 Task: Create a blank project BellRise with privacy Public and default view as List and in the team Taskers . Create three sections in the project as To-Do, Doing and Done
Action: Mouse moved to (891, 318)
Screenshot: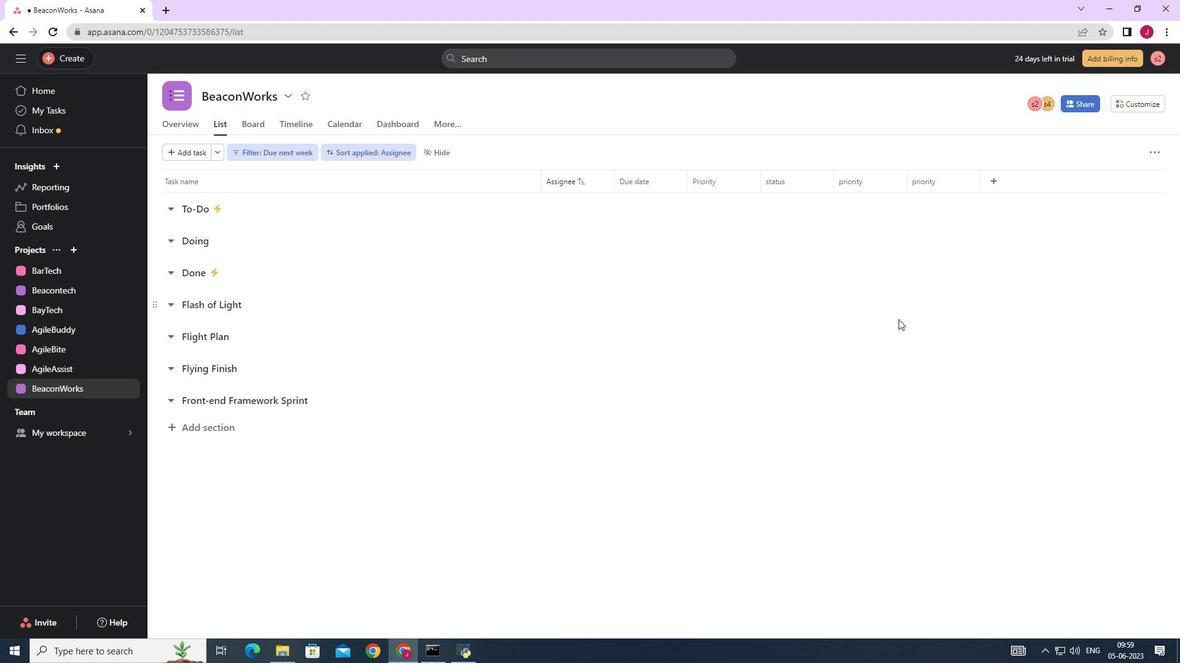 
Action: Mouse scrolled (892, 319) with delta (0, 0)
Screenshot: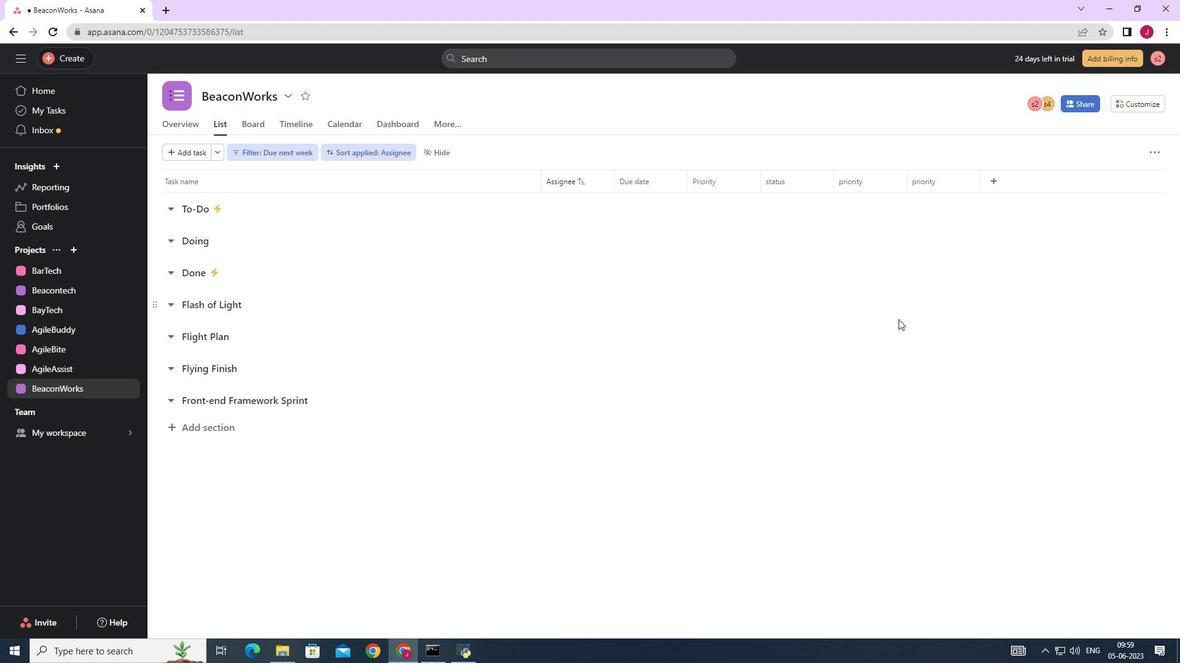 
Action: Mouse moved to (878, 306)
Screenshot: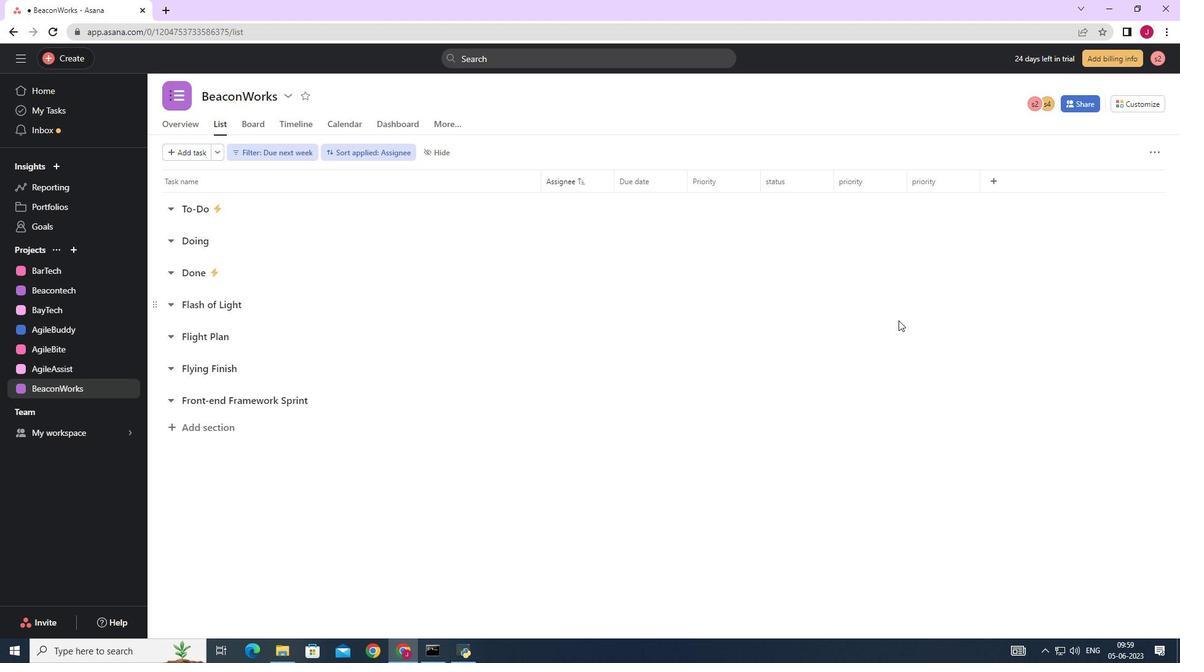 
Action: Mouse scrolled (888, 316) with delta (0, 0)
Screenshot: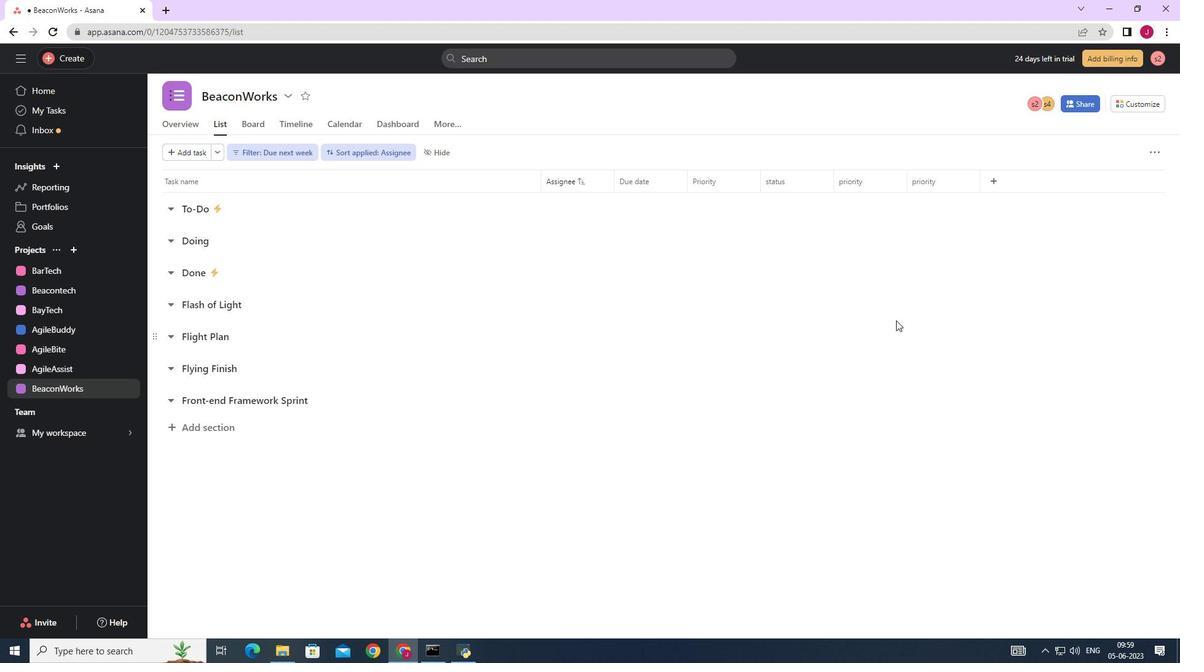 
Action: Mouse moved to (72, 249)
Screenshot: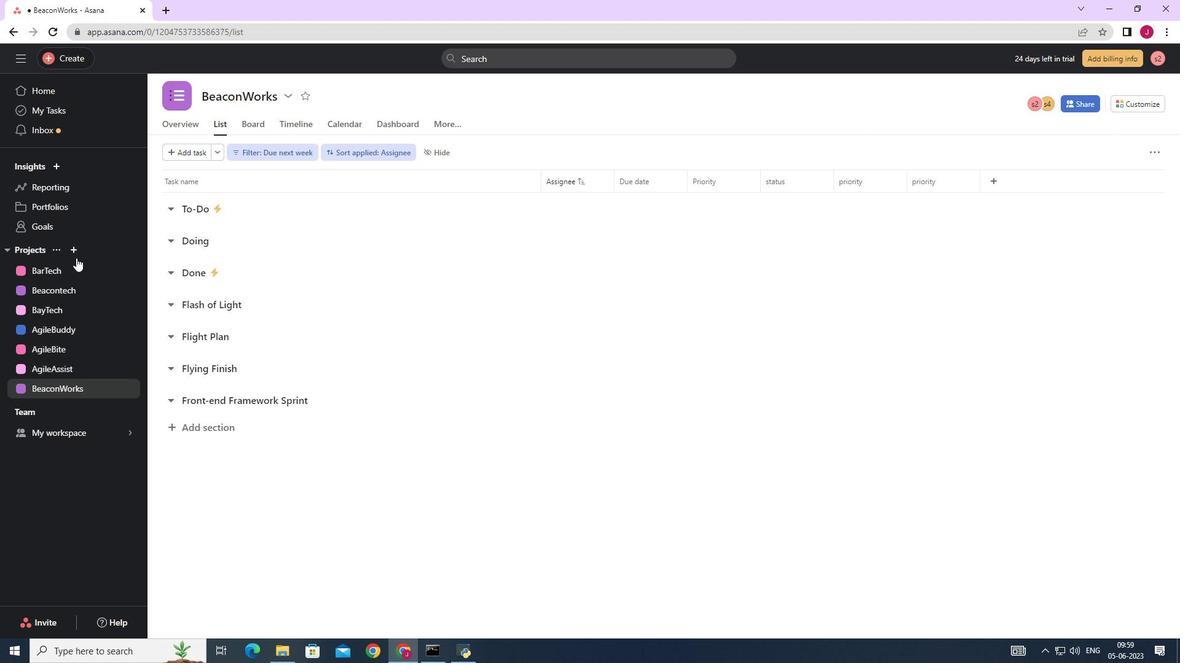 
Action: Mouse pressed left at (72, 249)
Screenshot: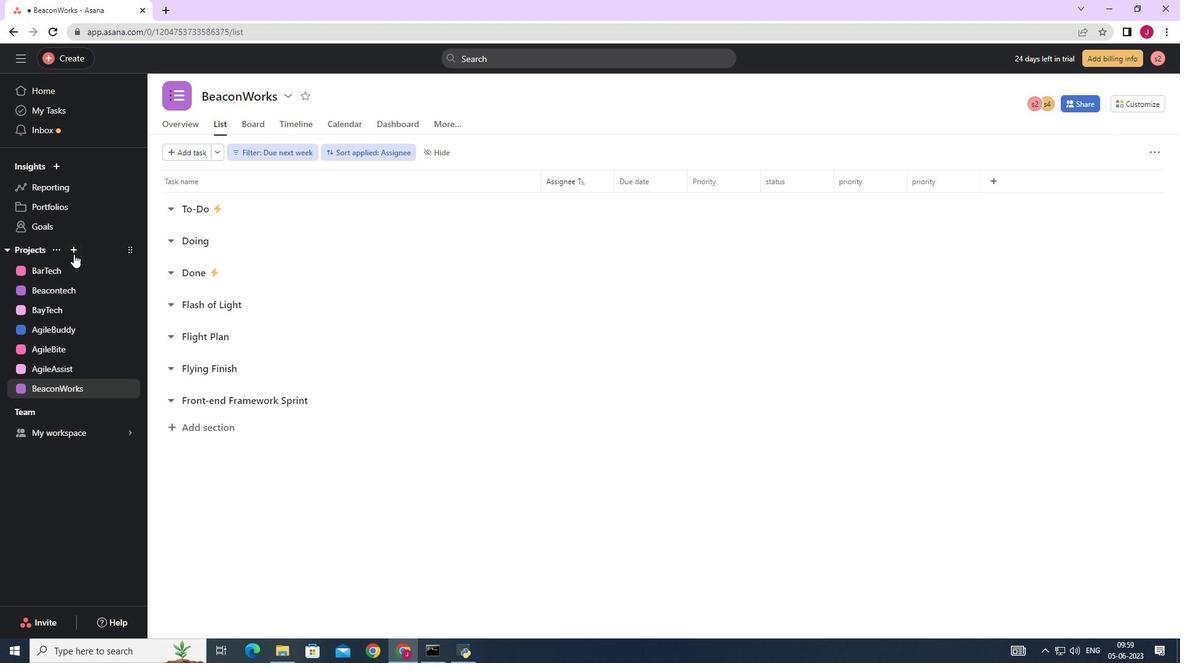 
Action: Mouse moved to (116, 280)
Screenshot: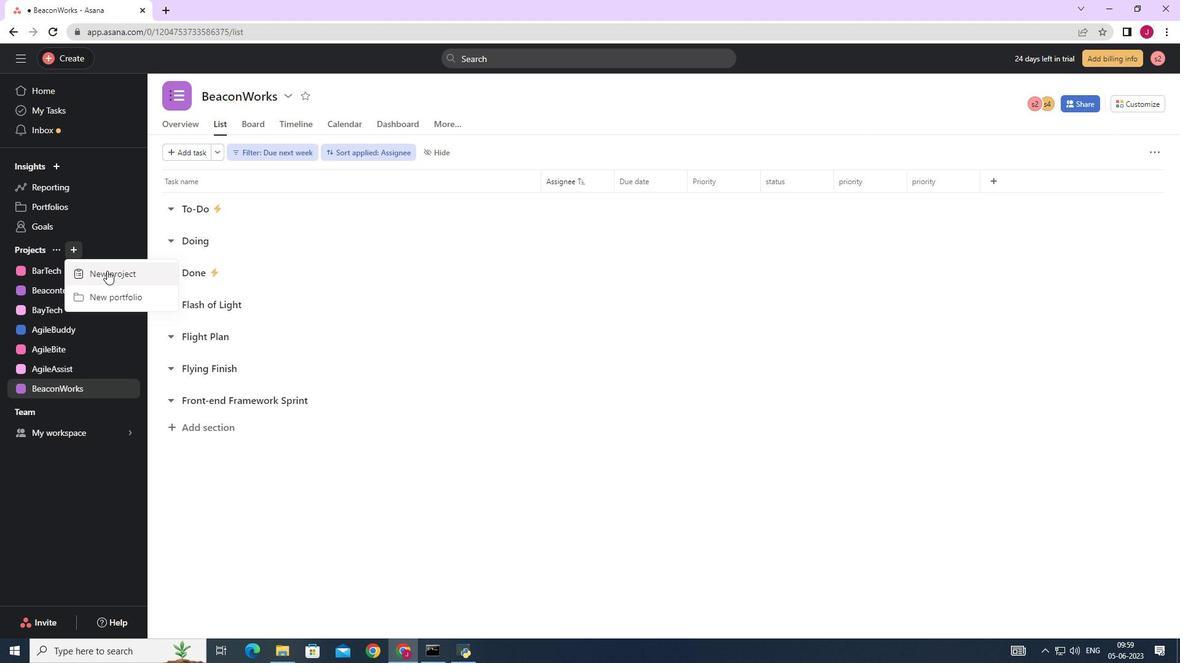
Action: Mouse pressed left at (116, 280)
Screenshot: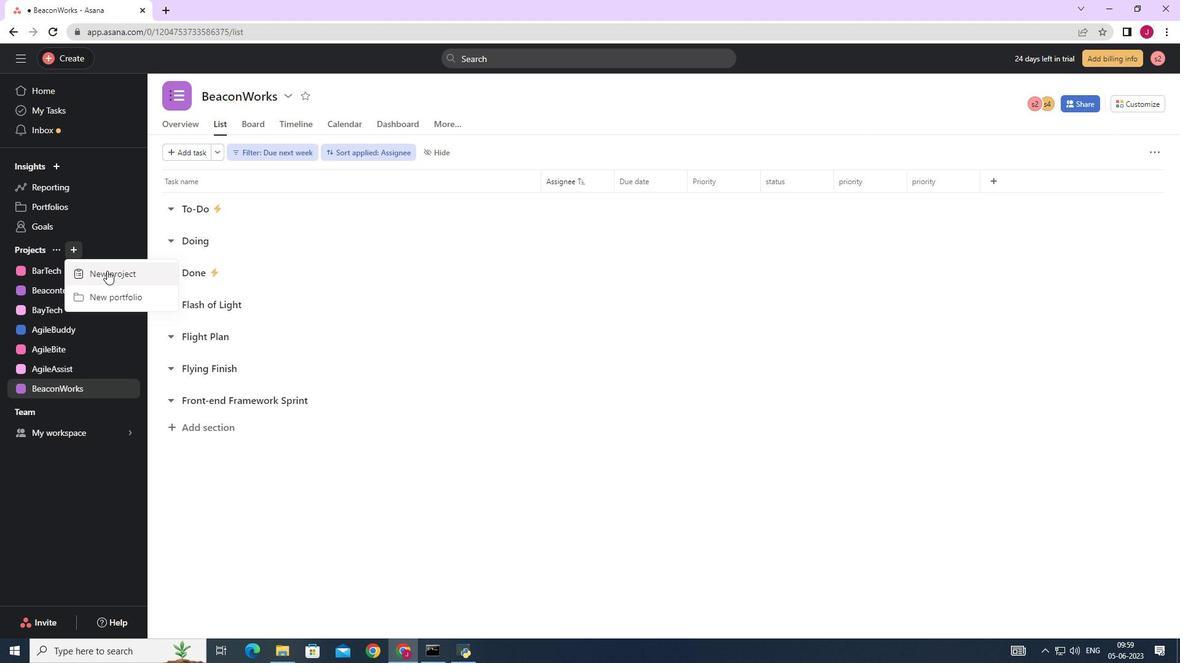 
Action: Mouse moved to (497, 263)
Screenshot: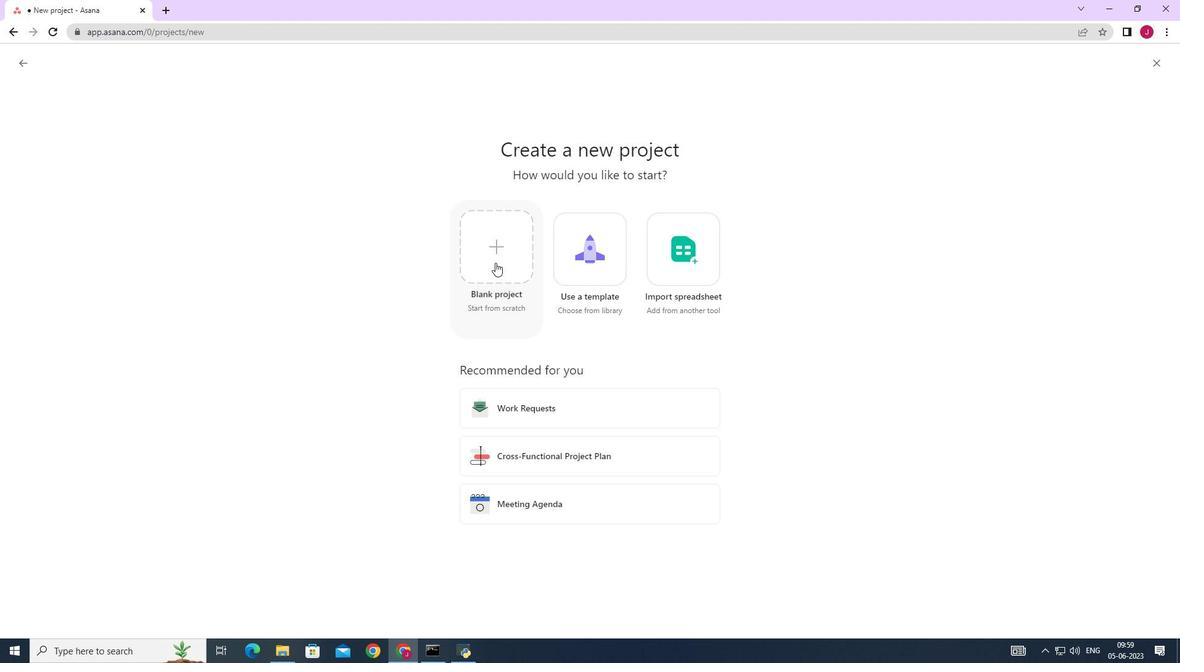 
Action: Mouse pressed left at (497, 263)
Screenshot: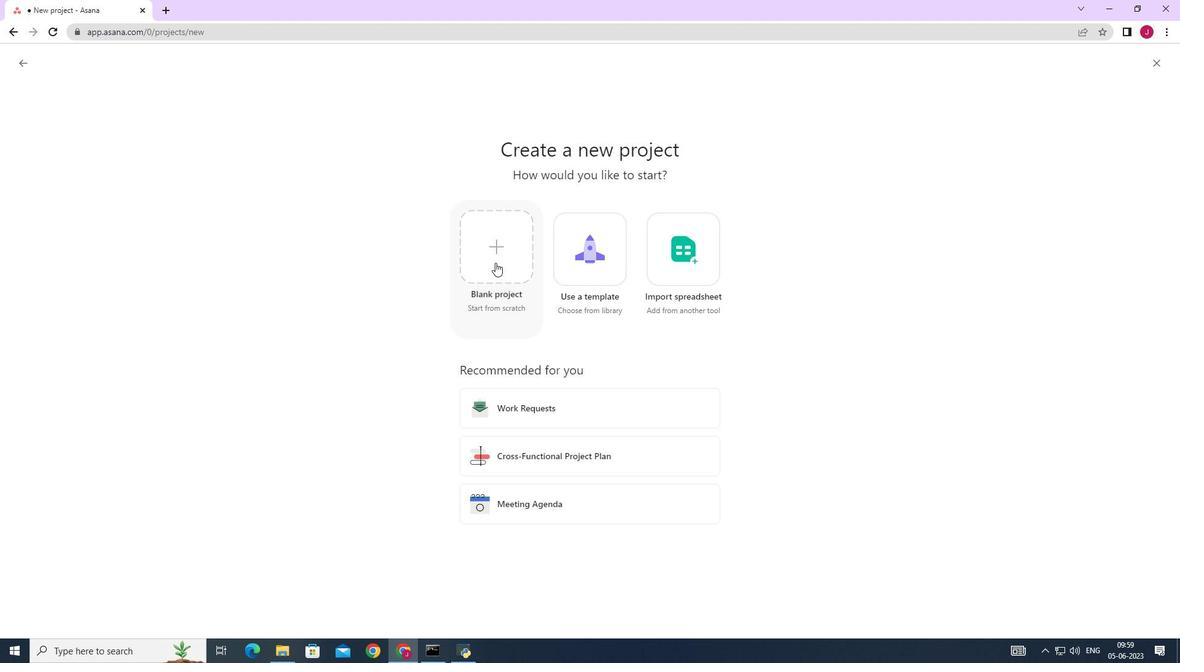 
Action: Mouse moved to (277, 156)
Screenshot: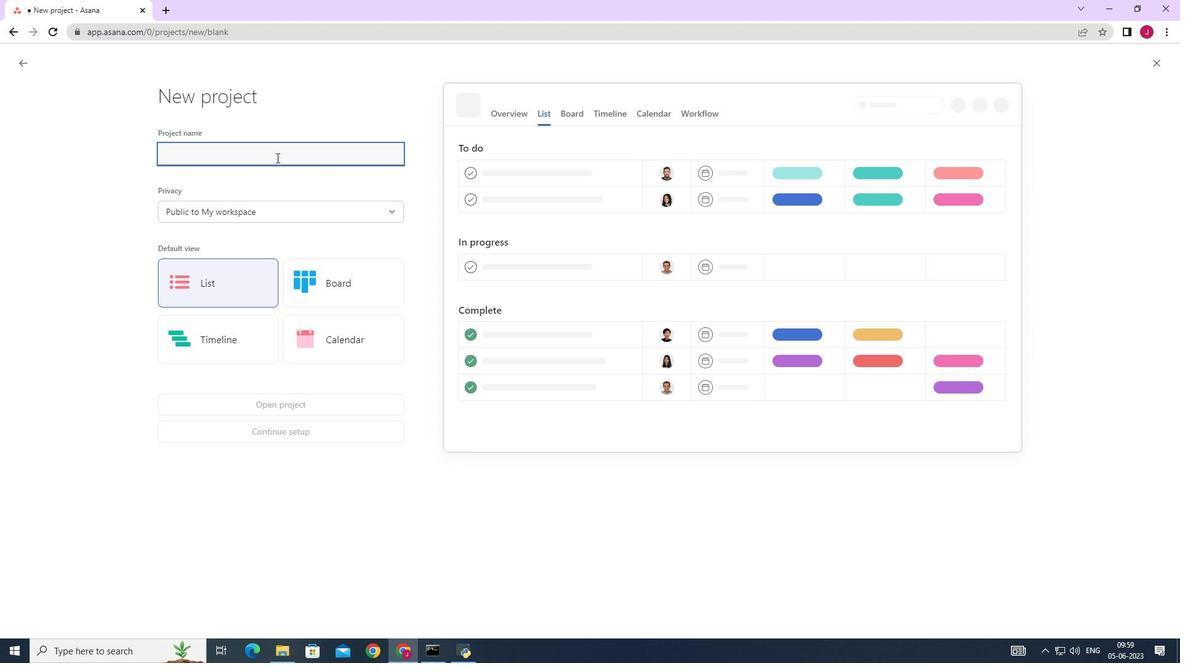 
Action: Key pressed <Key.caps_lock>B<Key.caps_lock>ell<Key.caps_lock>R<Key.caps_lock>ise
Screenshot: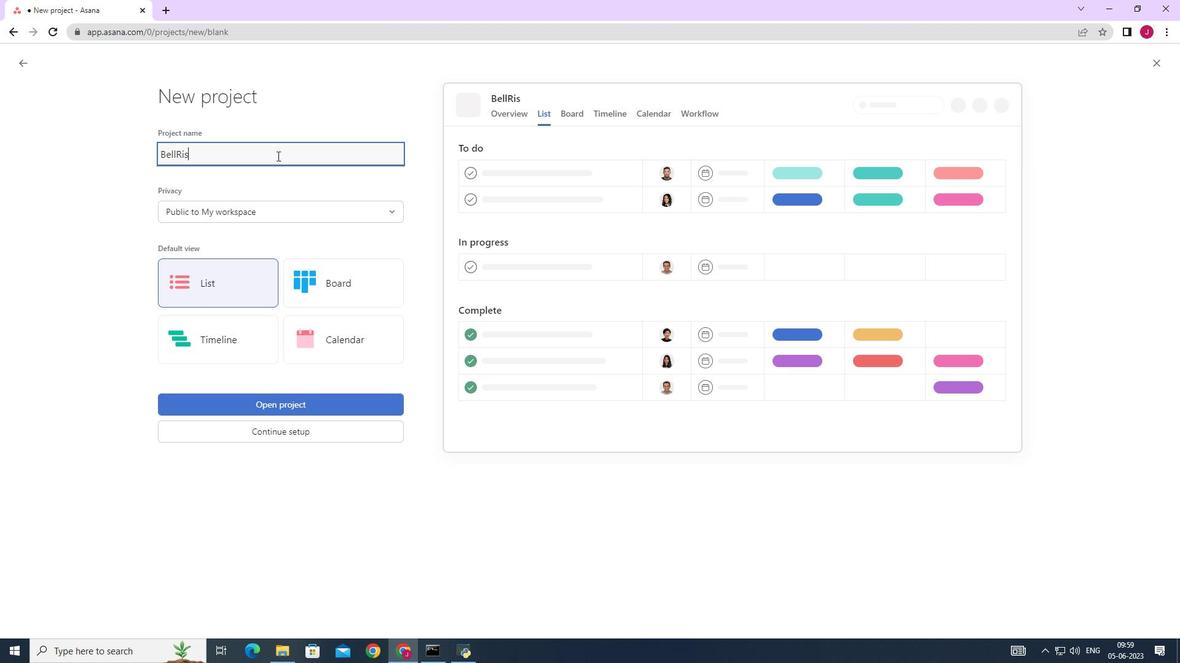
Action: Mouse moved to (261, 218)
Screenshot: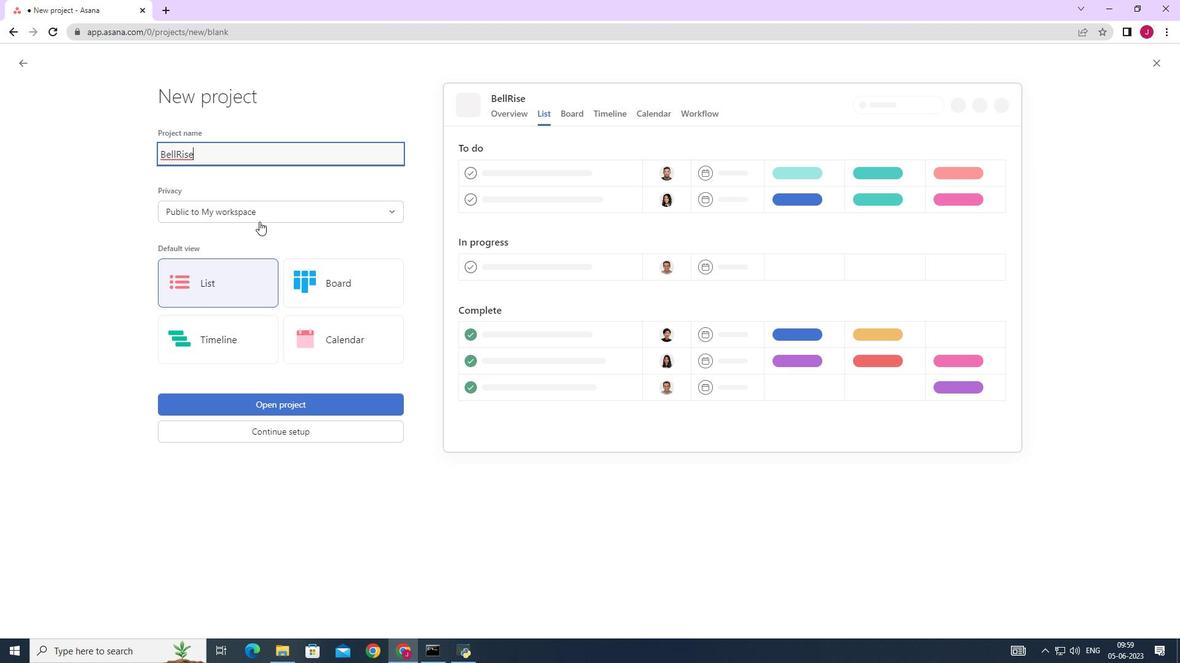 
Action: Mouse pressed left at (261, 218)
Screenshot: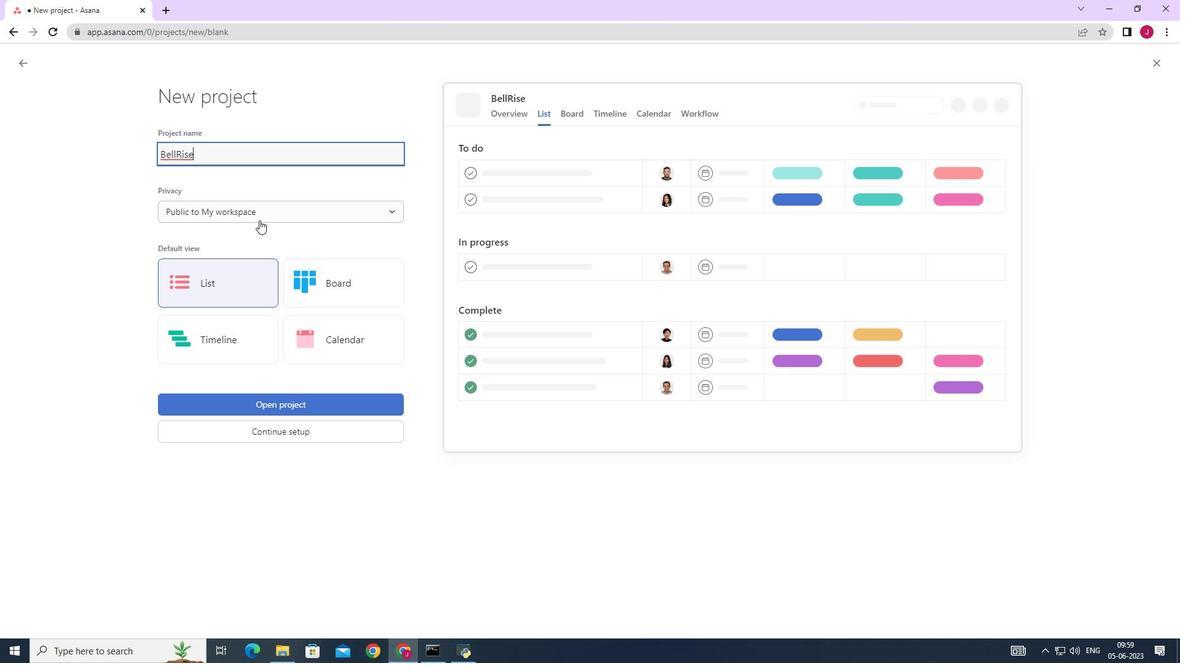 
Action: Mouse moved to (262, 234)
Screenshot: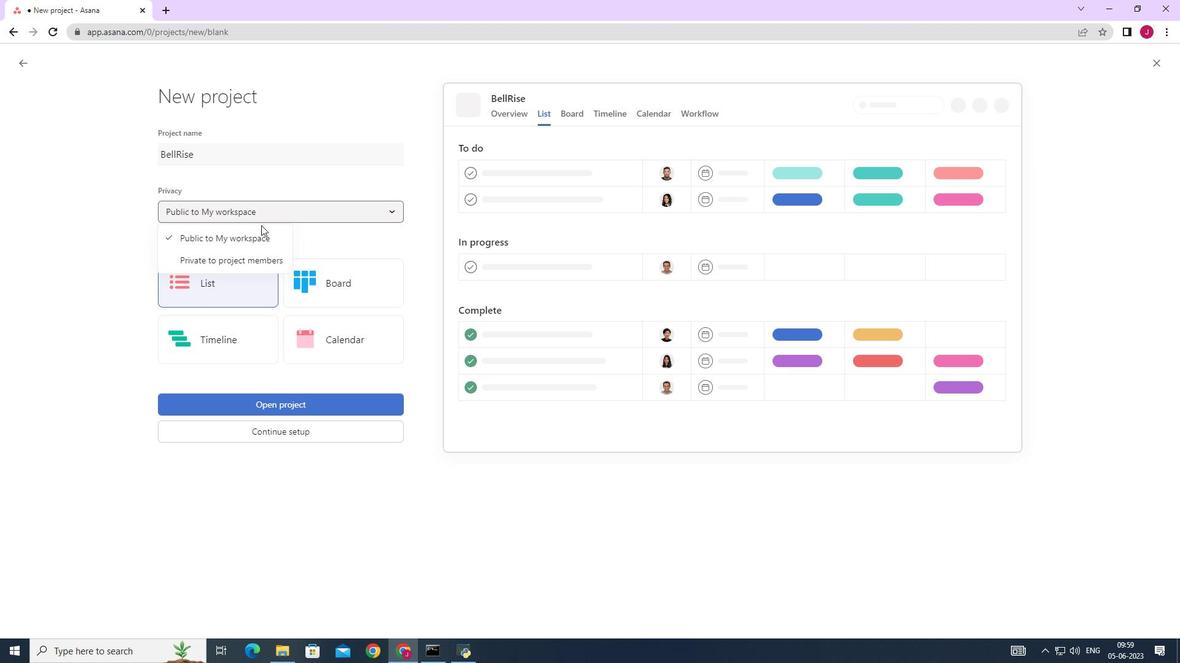 
Action: Mouse pressed left at (262, 234)
Screenshot: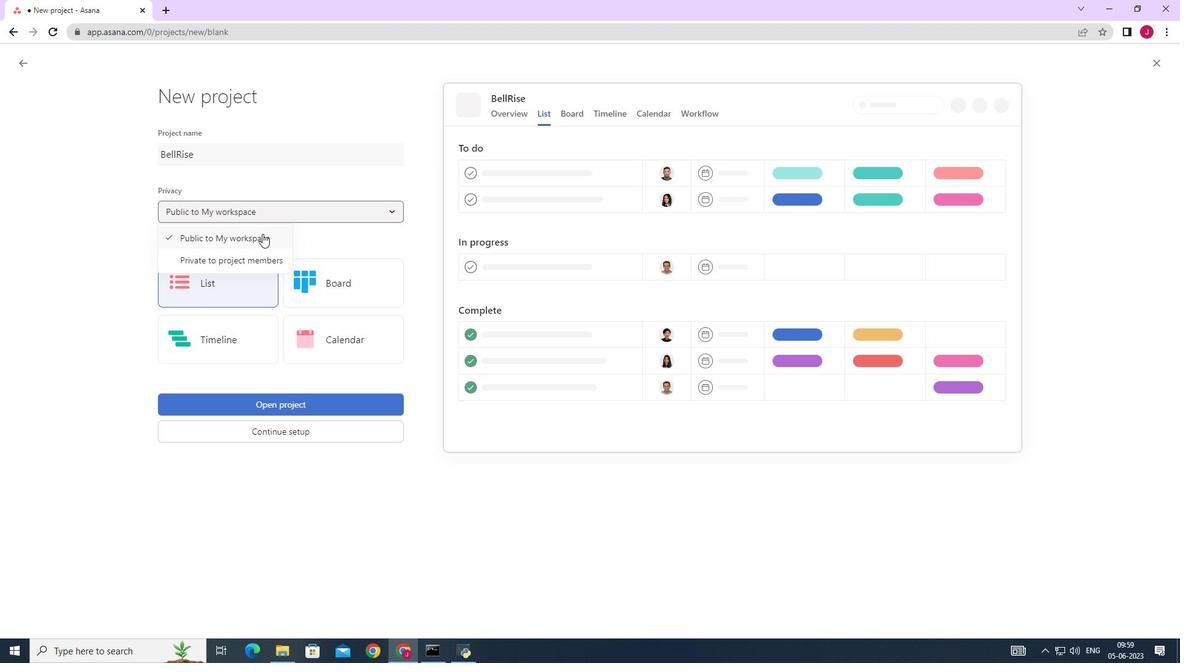 
Action: Mouse moved to (232, 275)
Screenshot: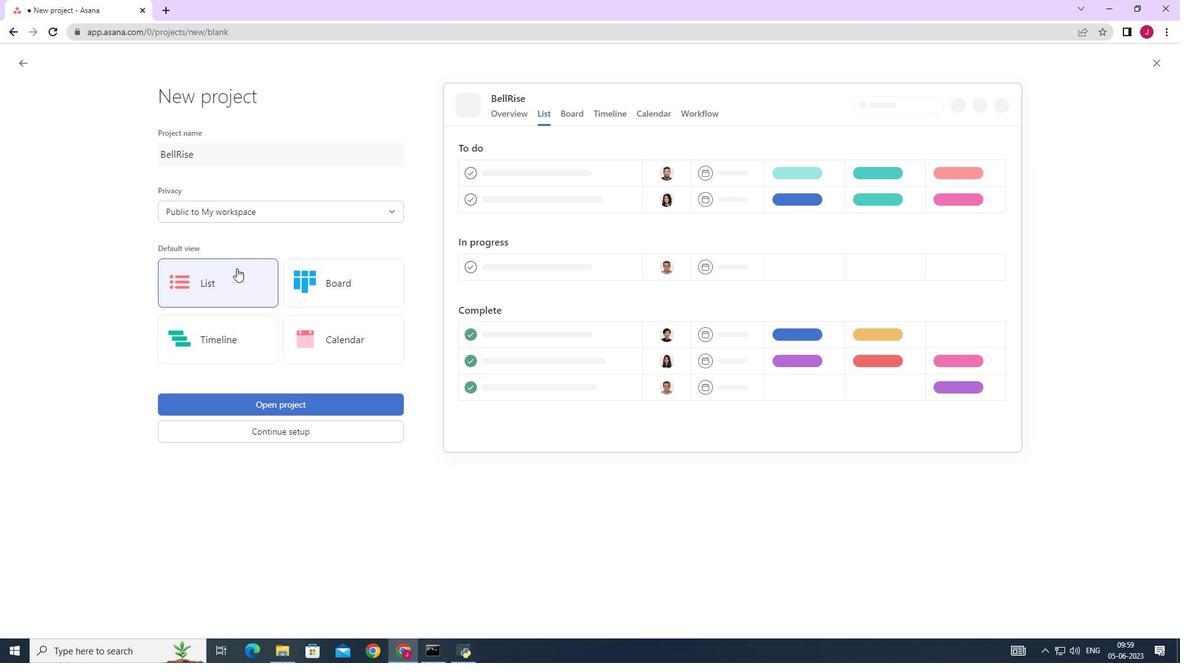 
Action: Mouse pressed left at (232, 275)
Screenshot: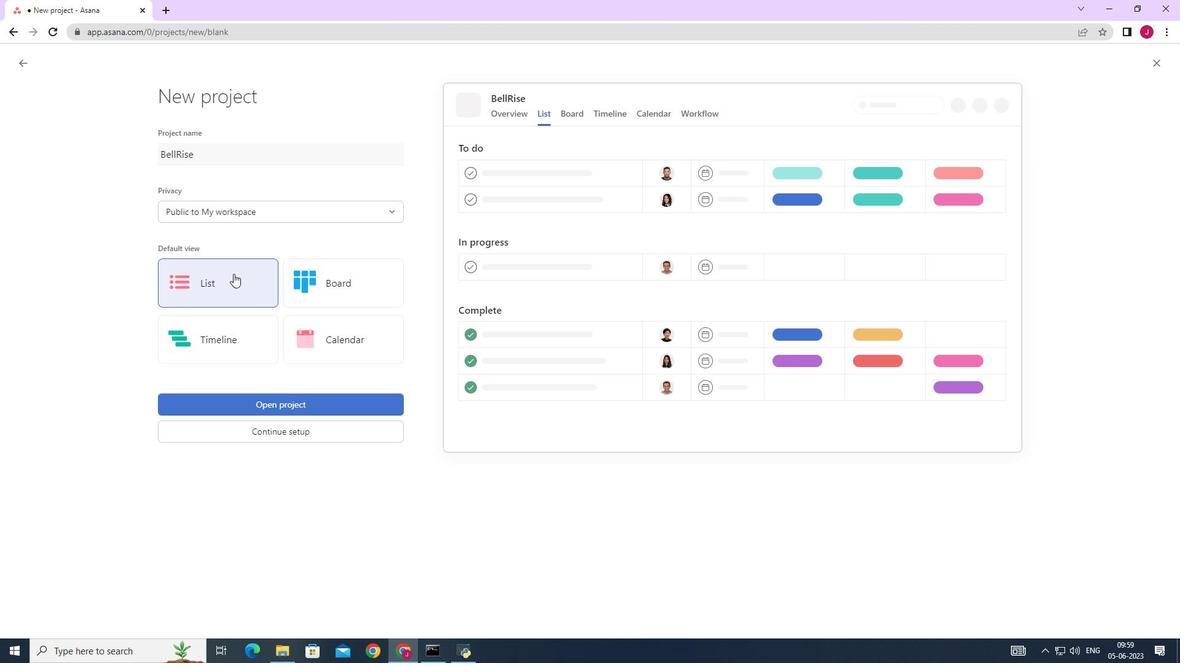 
Action: Mouse moved to (275, 400)
Screenshot: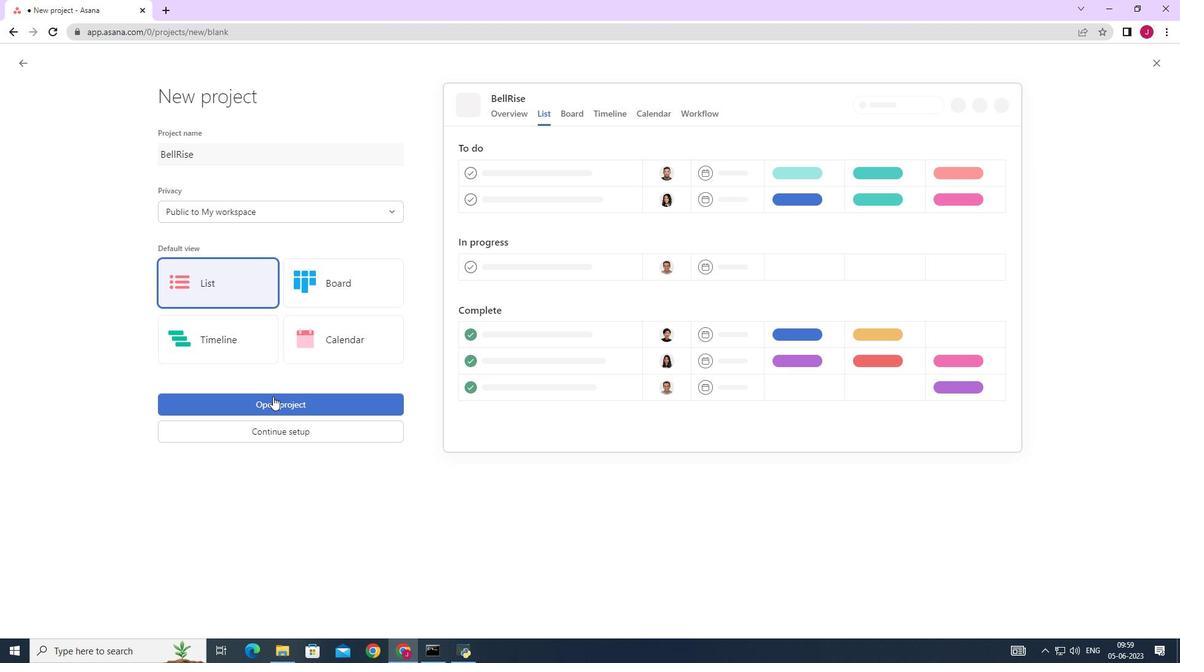 
Action: Mouse pressed left at (275, 400)
Screenshot: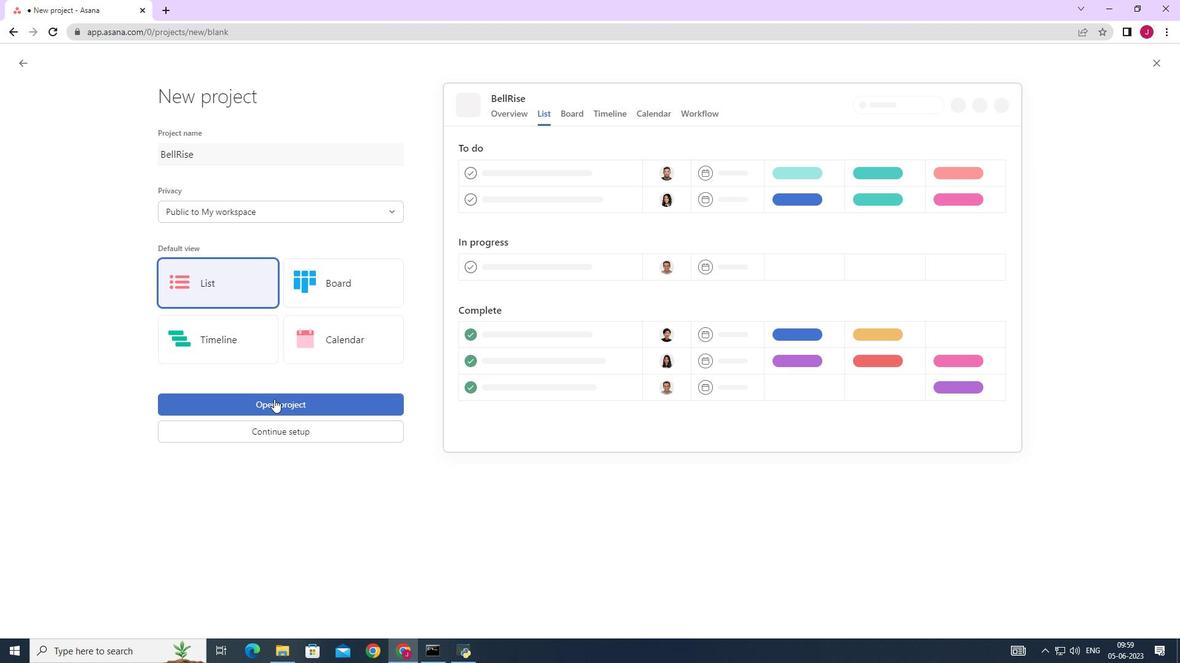 
Action: Mouse moved to (84, 269)
Screenshot: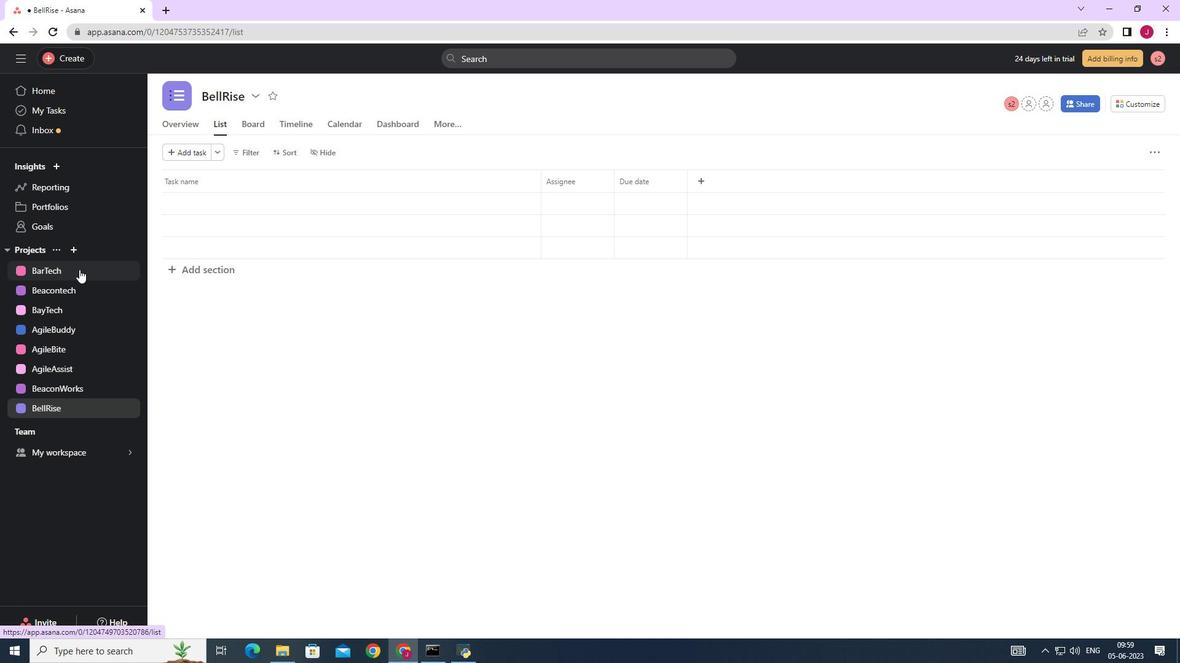 
Action: Mouse scrolled (84, 269) with delta (0, 0)
Screenshot: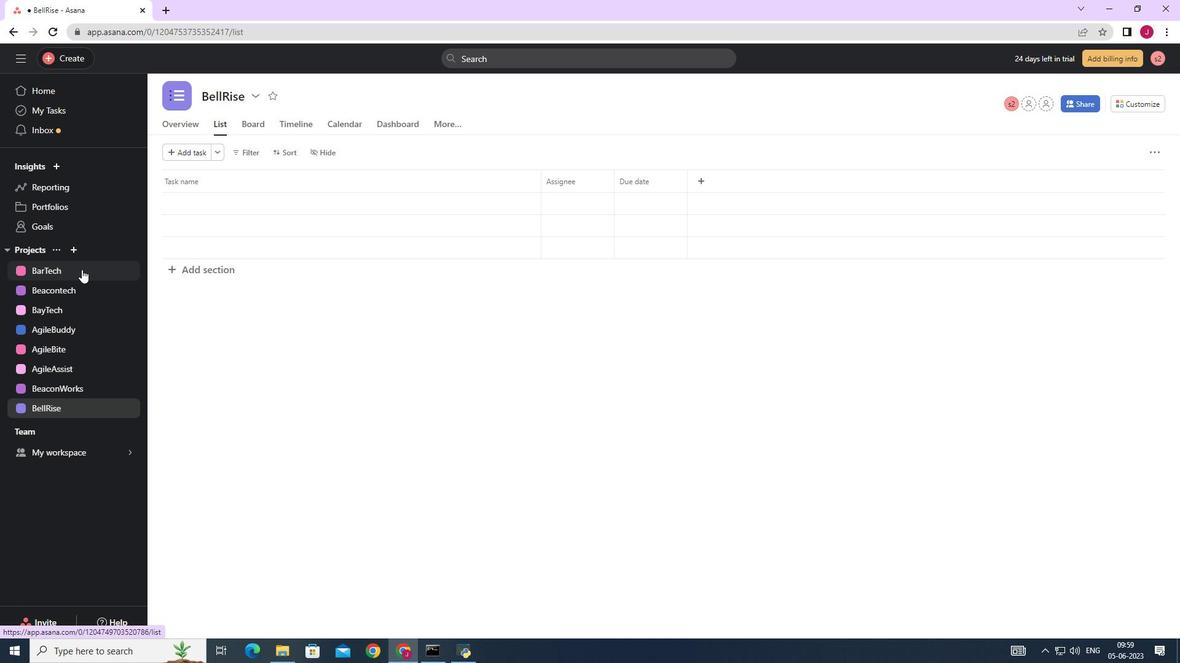 
Action: Mouse scrolled (84, 269) with delta (0, 0)
Screenshot: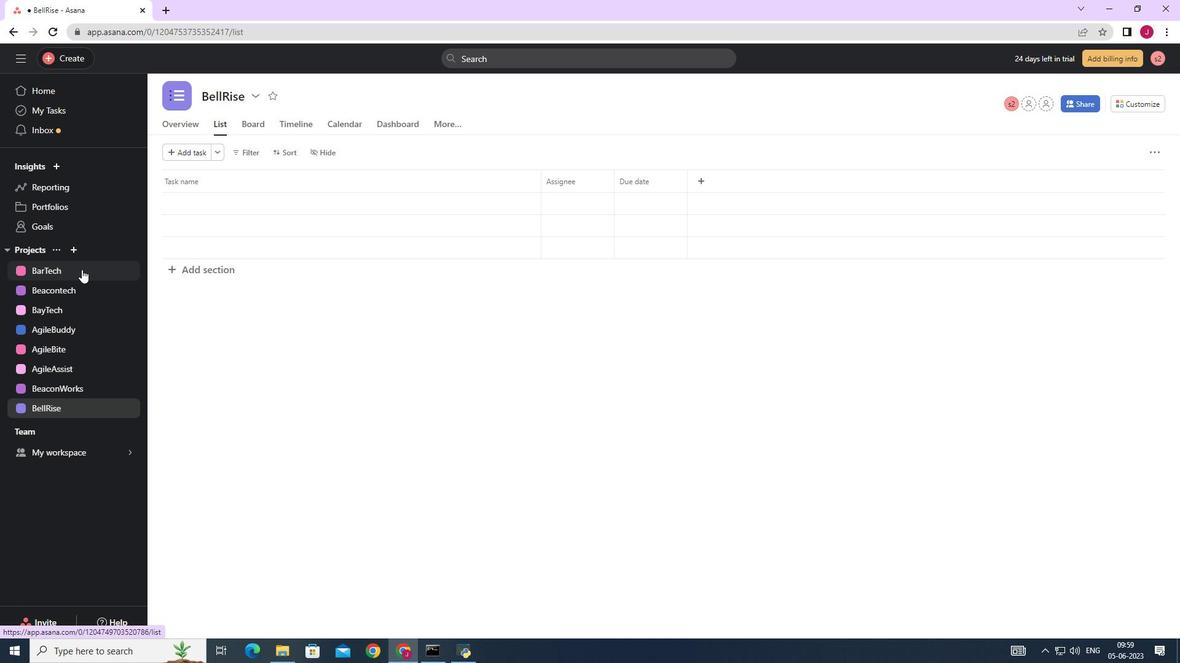 
Action: Mouse scrolled (84, 269) with delta (0, 0)
Screenshot: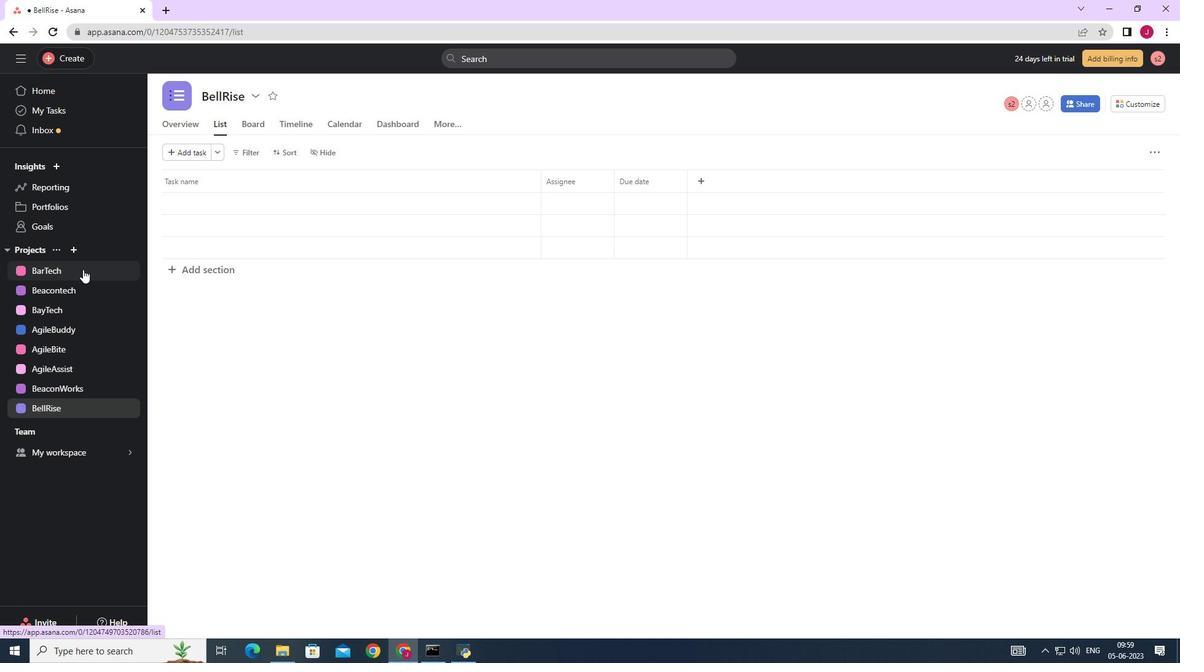 
Action: Mouse moved to (219, 272)
Screenshot: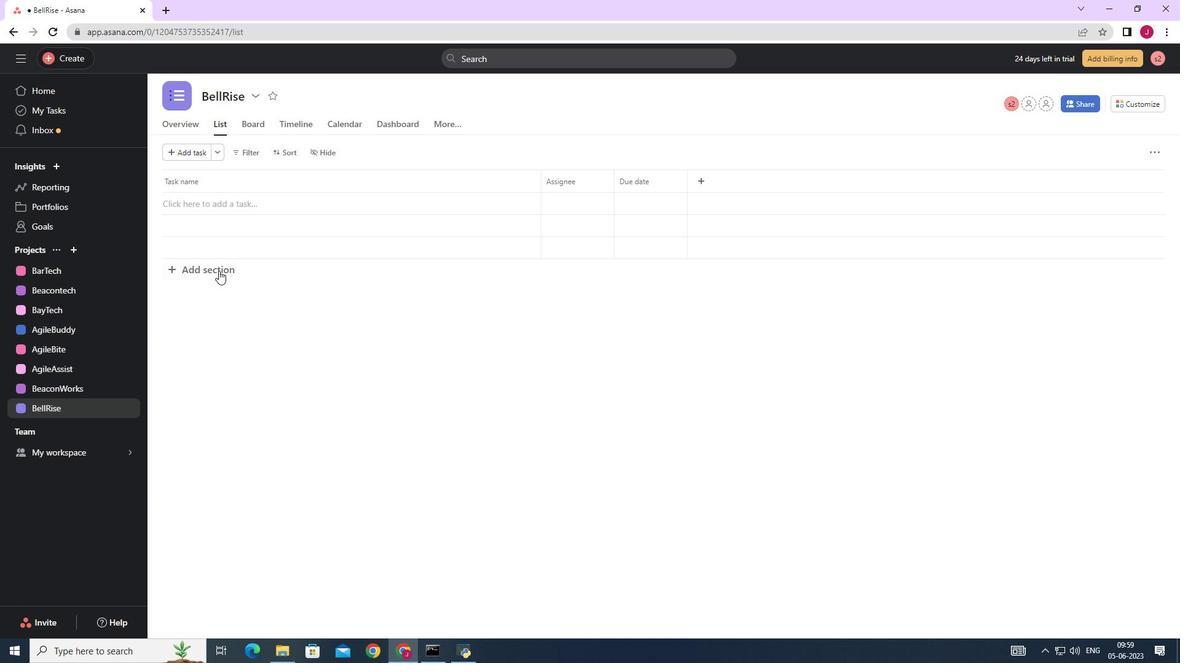 
Action: Mouse pressed left at (219, 272)
Screenshot: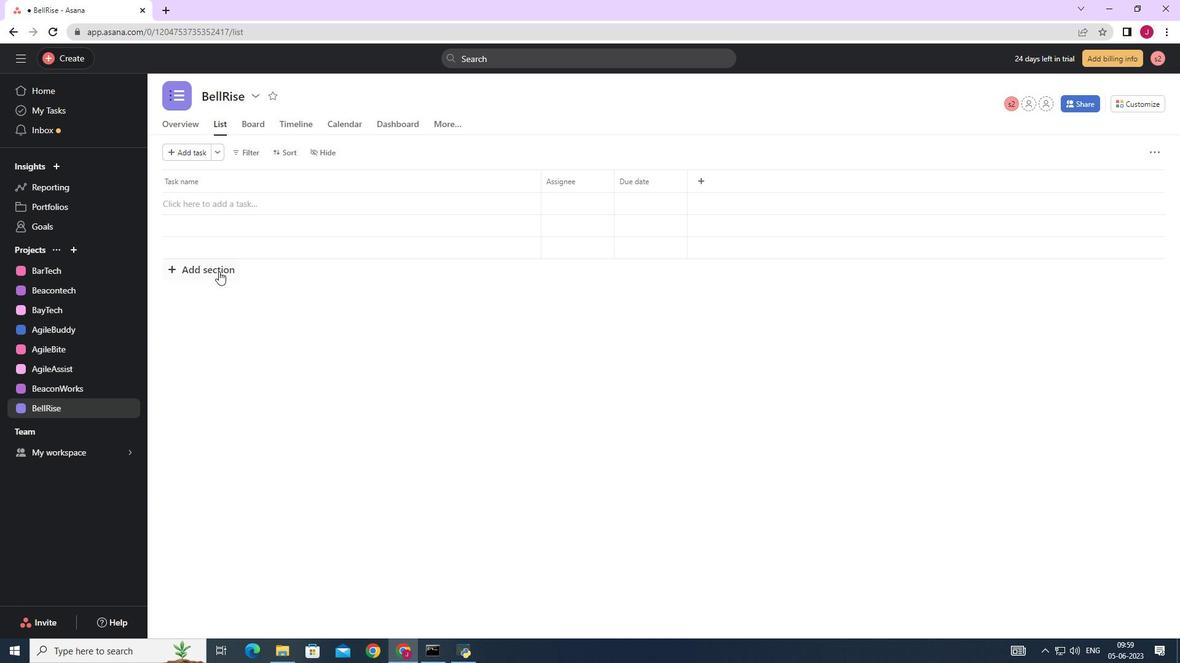 
Action: Mouse moved to (220, 272)
Screenshot: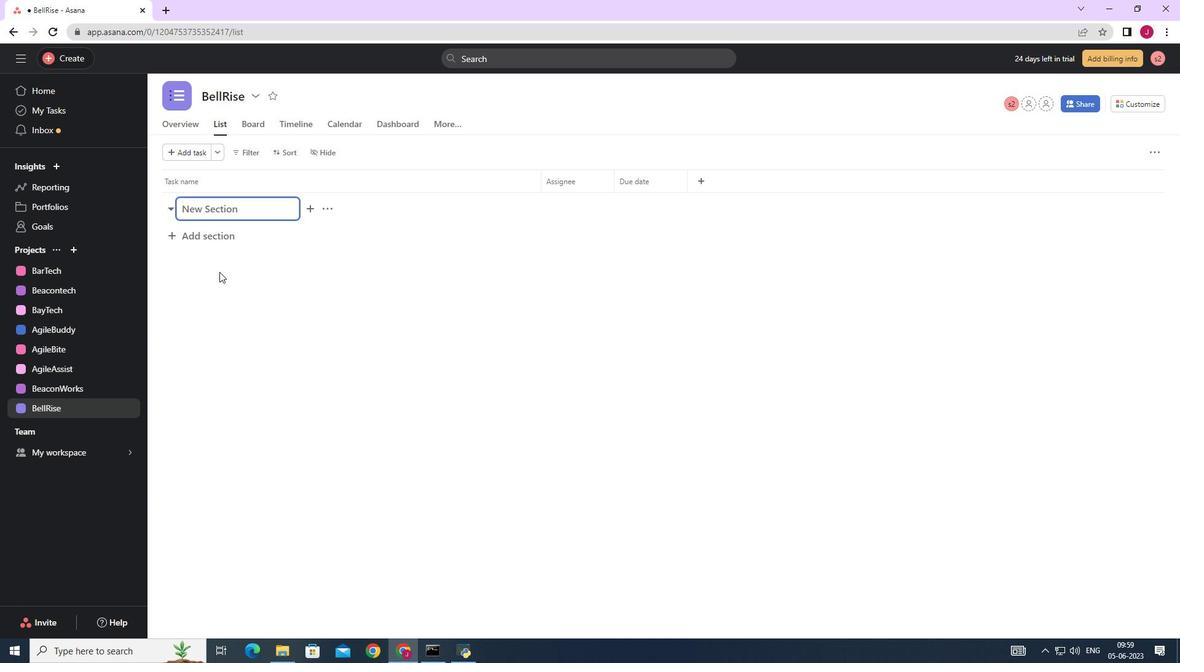 
Action: Key pressed <Key.caps_lock>T<Key.caps_lock>o-<Key.caps_lock>D<Key.caps_lock>o
Screenshot: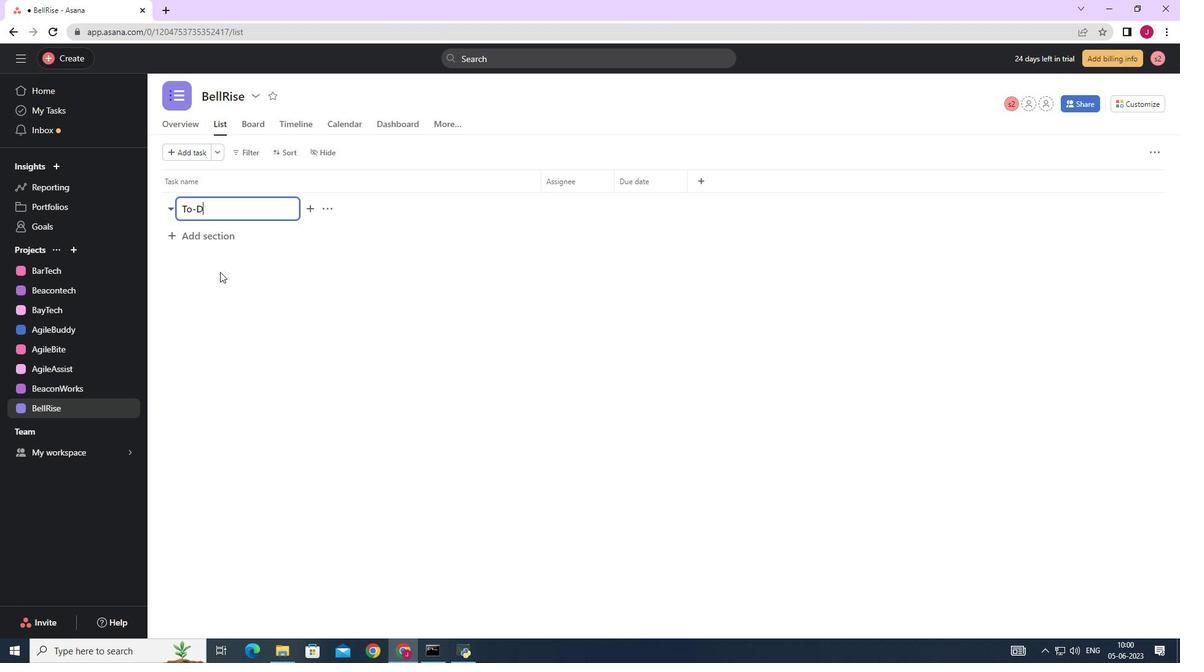 
Action: Mouse moved to (210, 242)
Screenshot: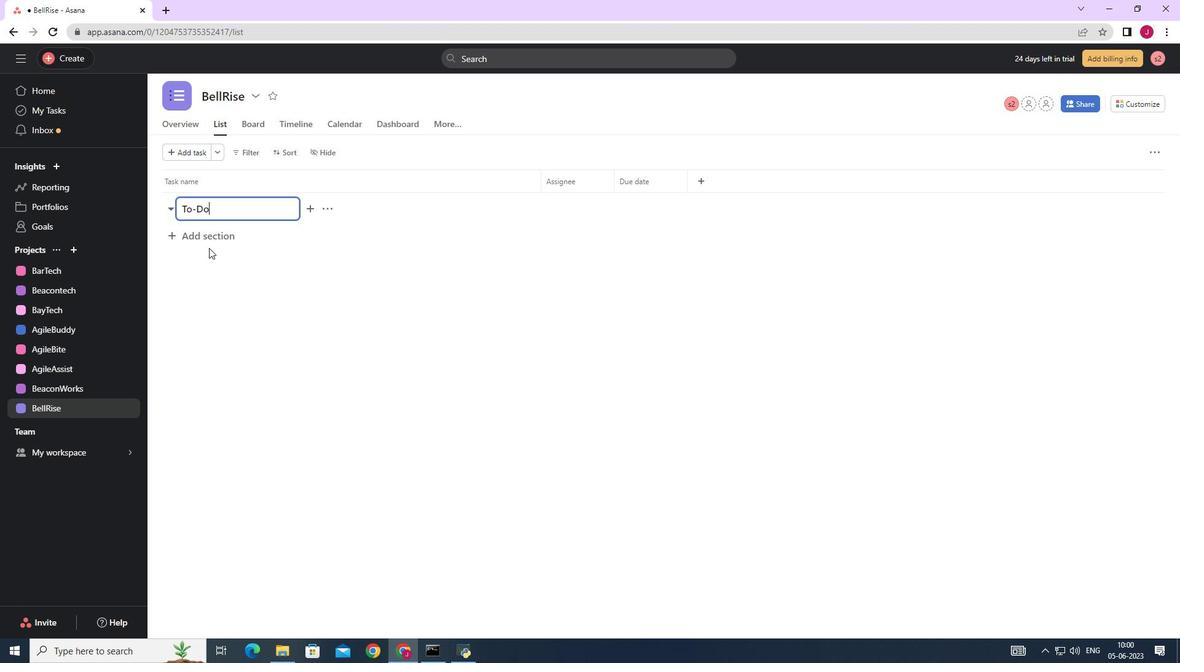 
Action: Mouse pressed left at (210, 242)
Screenshot: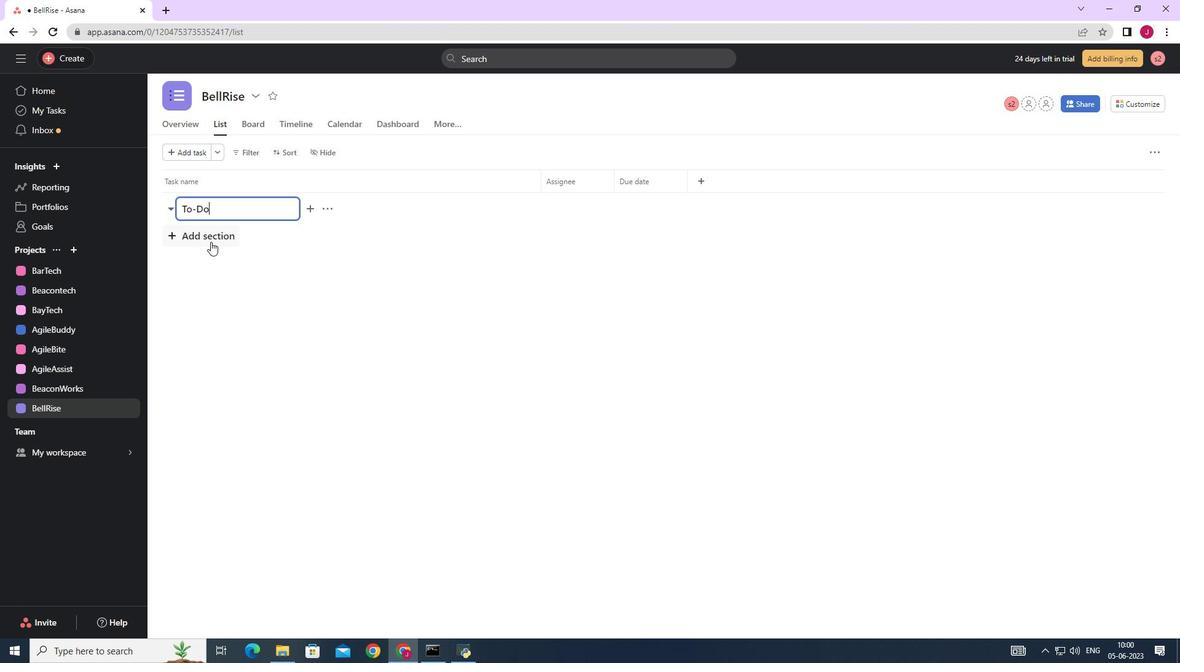 
Action: Key pressed <Key.caps_lock>D<Key.caps_lock>oing
Screenshot: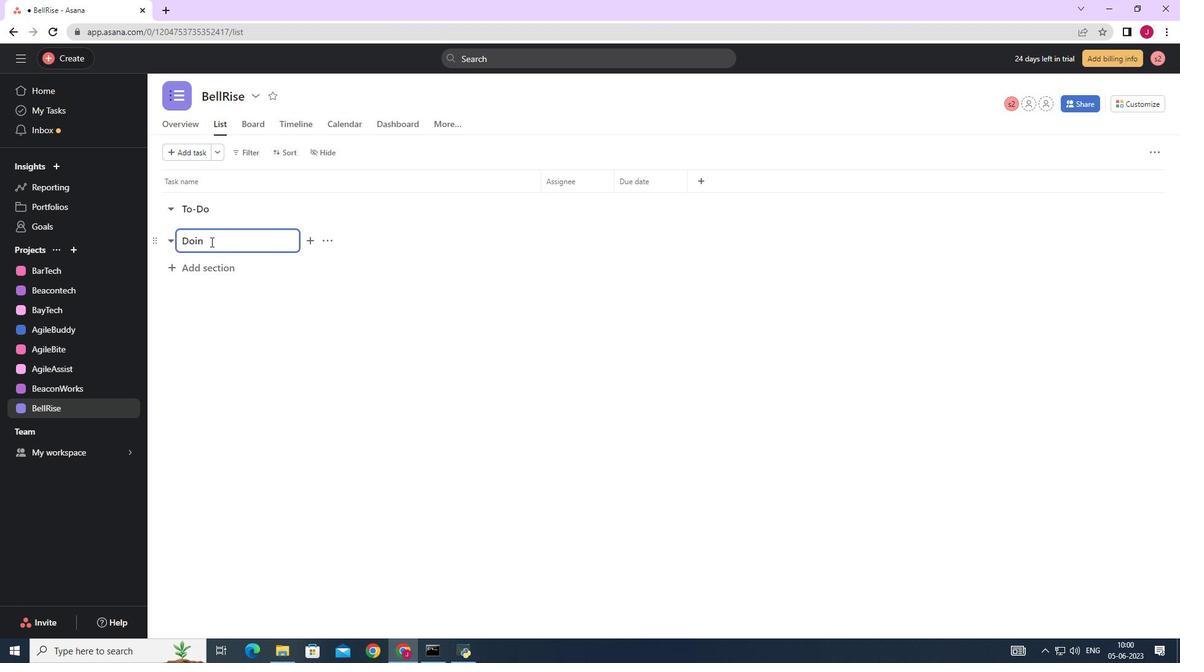 
Action: Mouse moved to (223, 267)
Screenshot: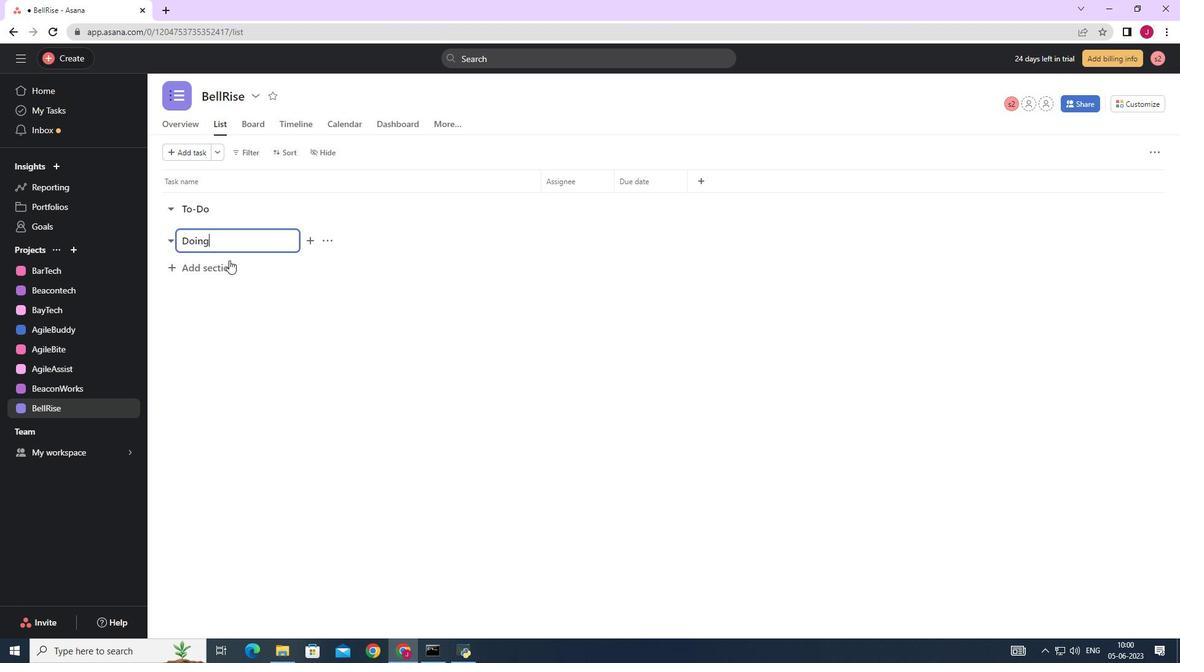 
Action: Mouse pressed left at (223, 267)
Screenshot: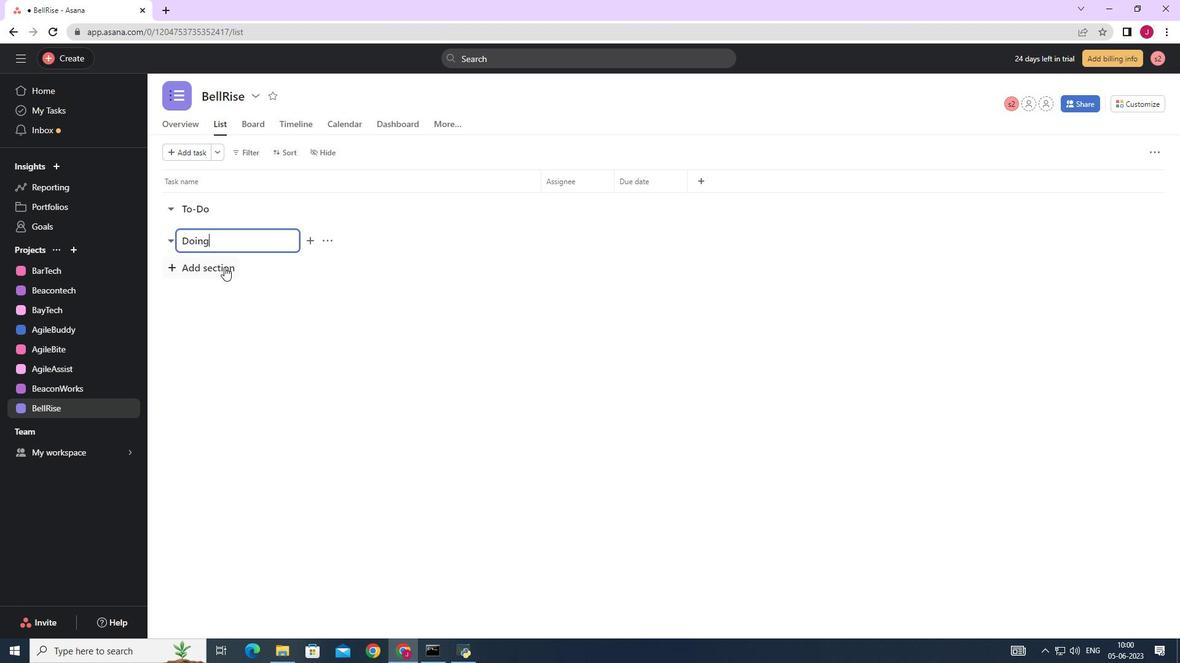 
Action: Mouse moved to (223, 267)
Screenshot: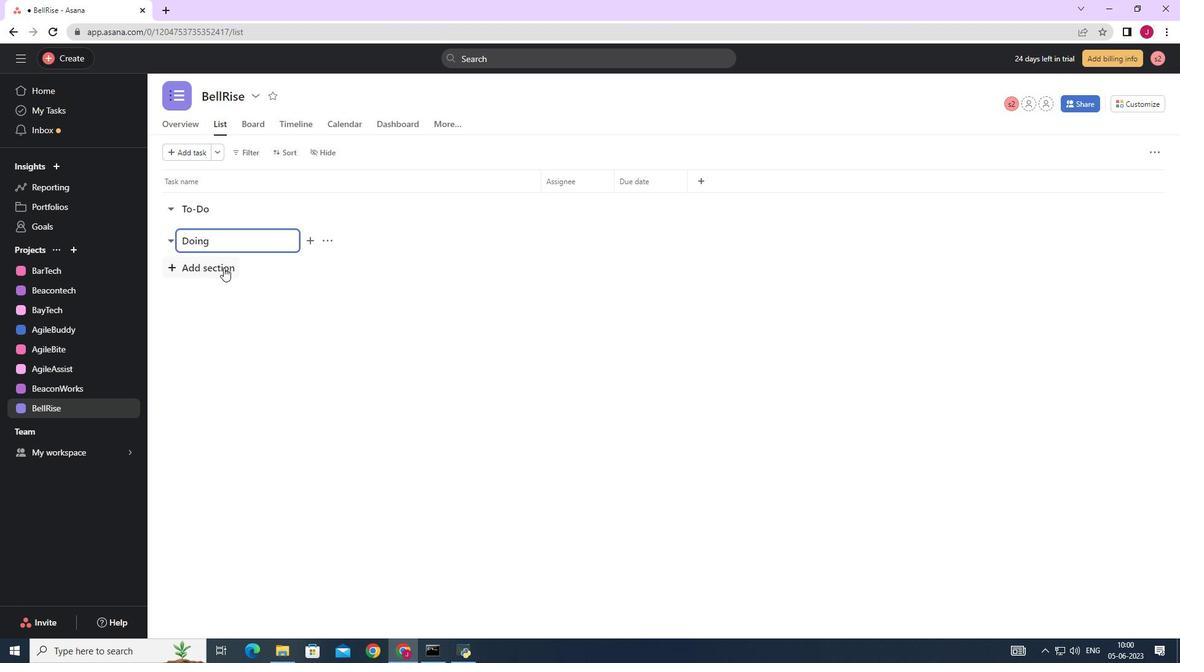 
Action: Key pressed <Key.caps_lock>D<Key.caps_lock>one
Screenshot: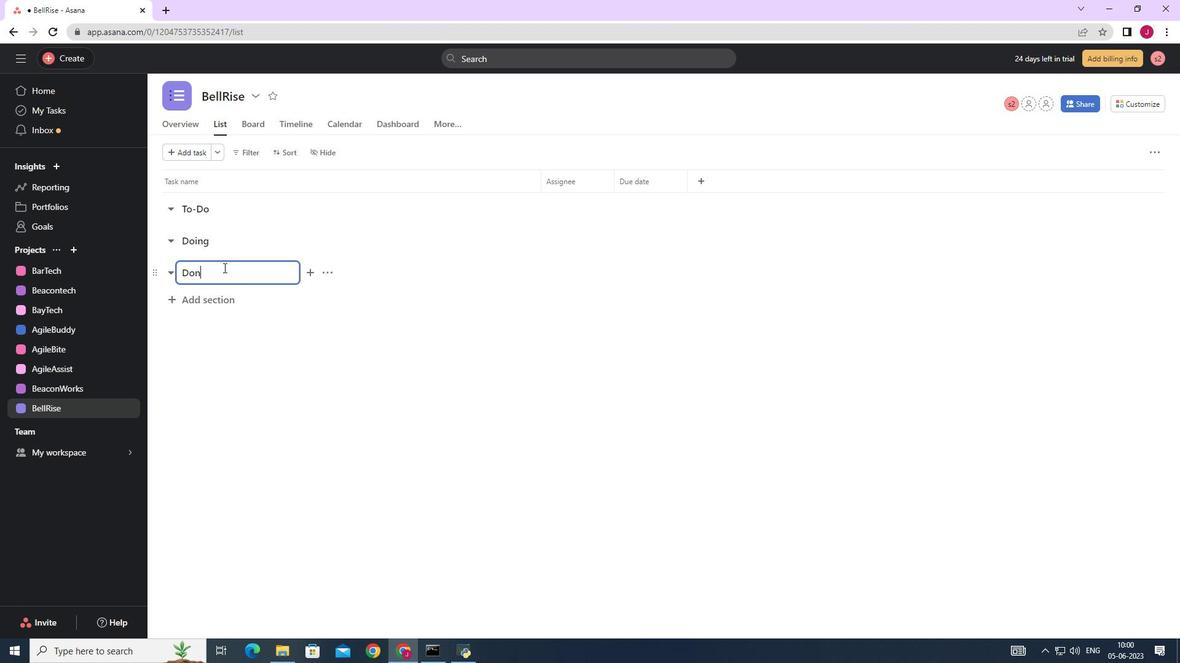 
Action: Mouse moved to (228, 301)
Screenshot: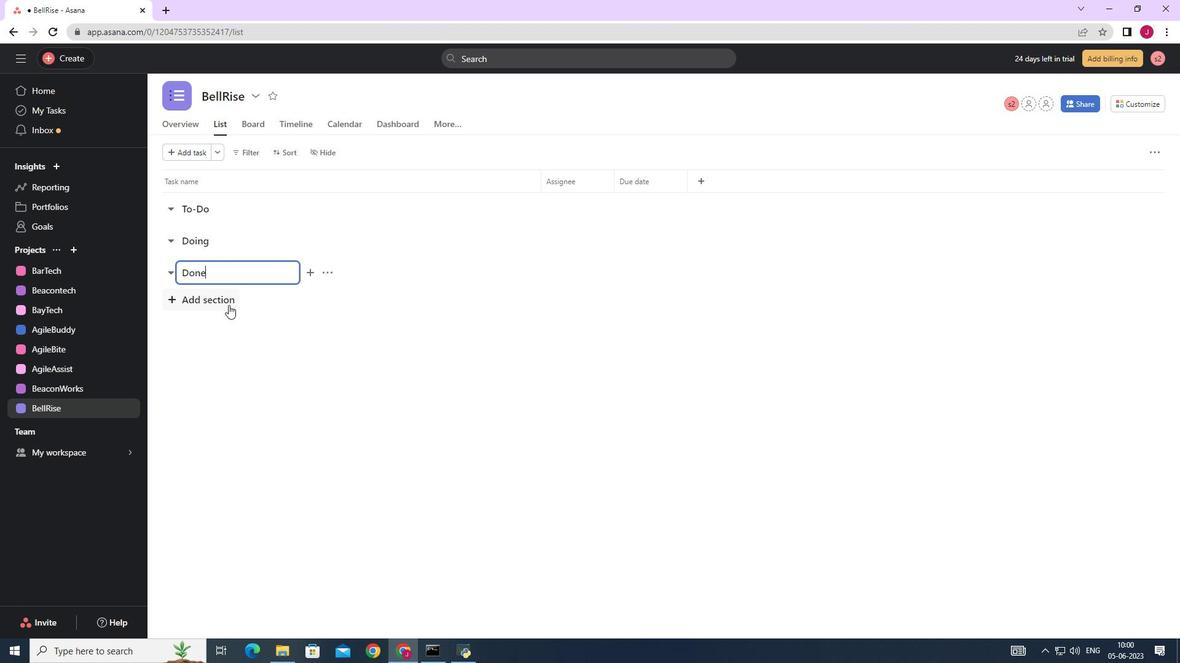 
Action: Mouse pressed left at (228, 301)
Screenshot: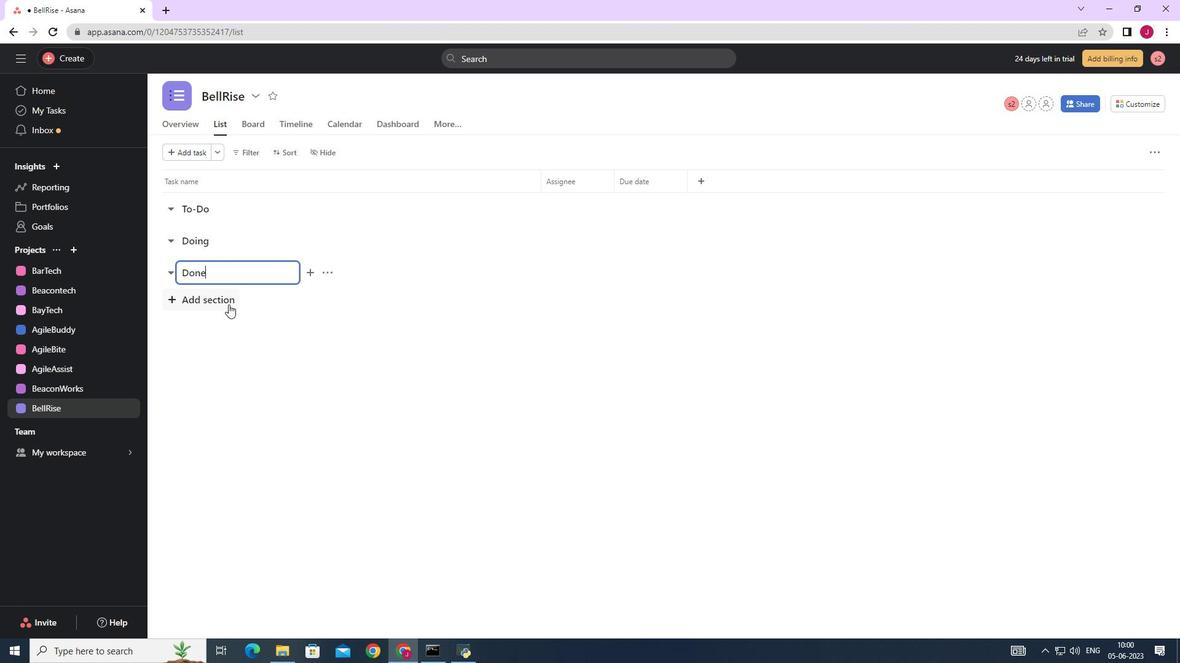 
Action: Mouse moved to (280, 296)
Screenshot: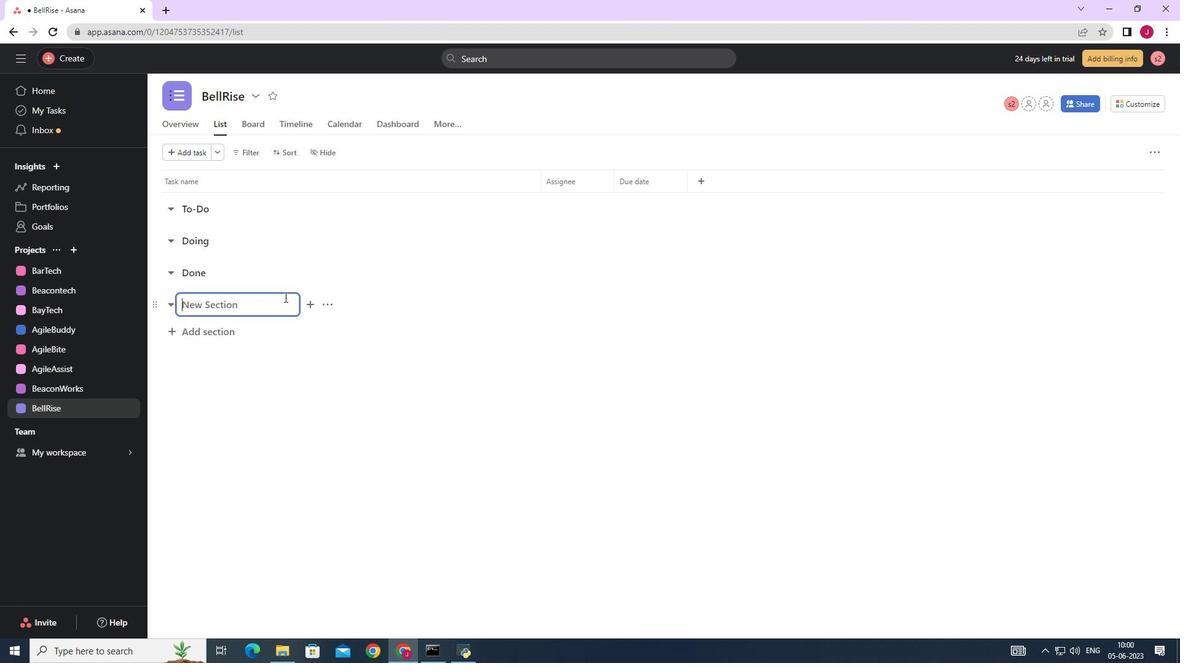 
